Task: Select the Auckland Time as time zone for the schedule.
Action: Mouse moved to (121, 138)
Screenshot: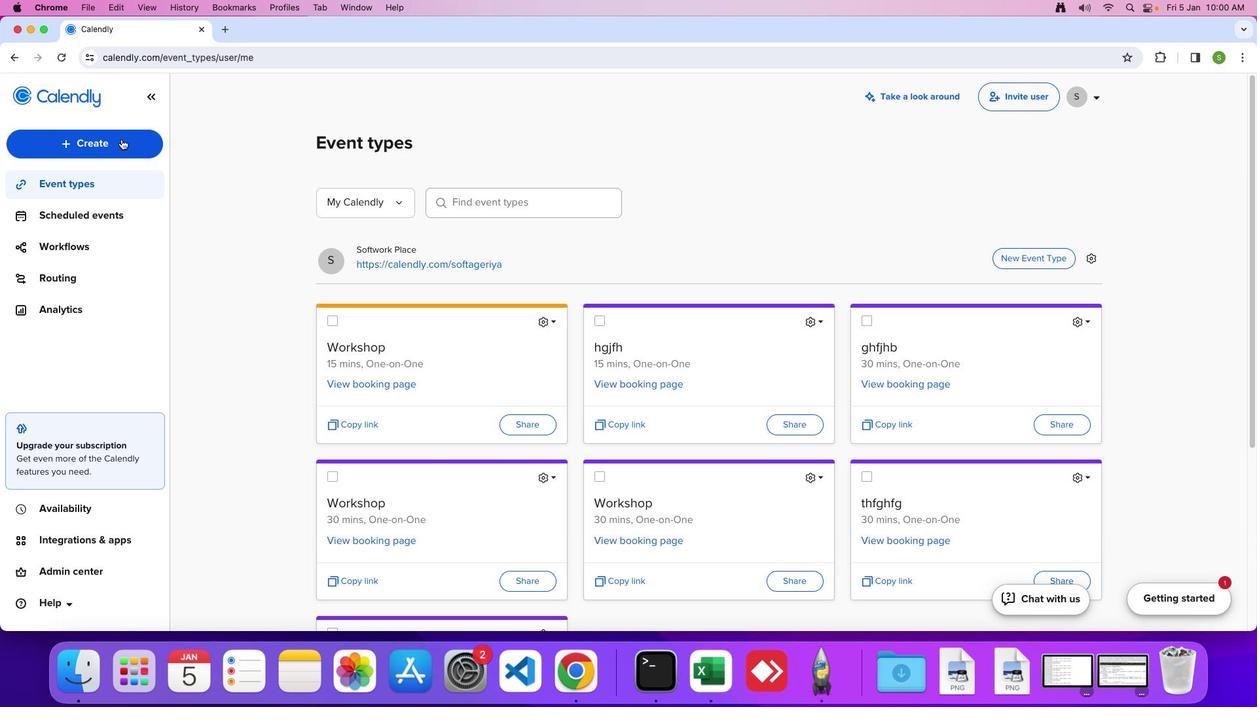 
Action: Mouse pressed left at (121, 138)
Screenshot: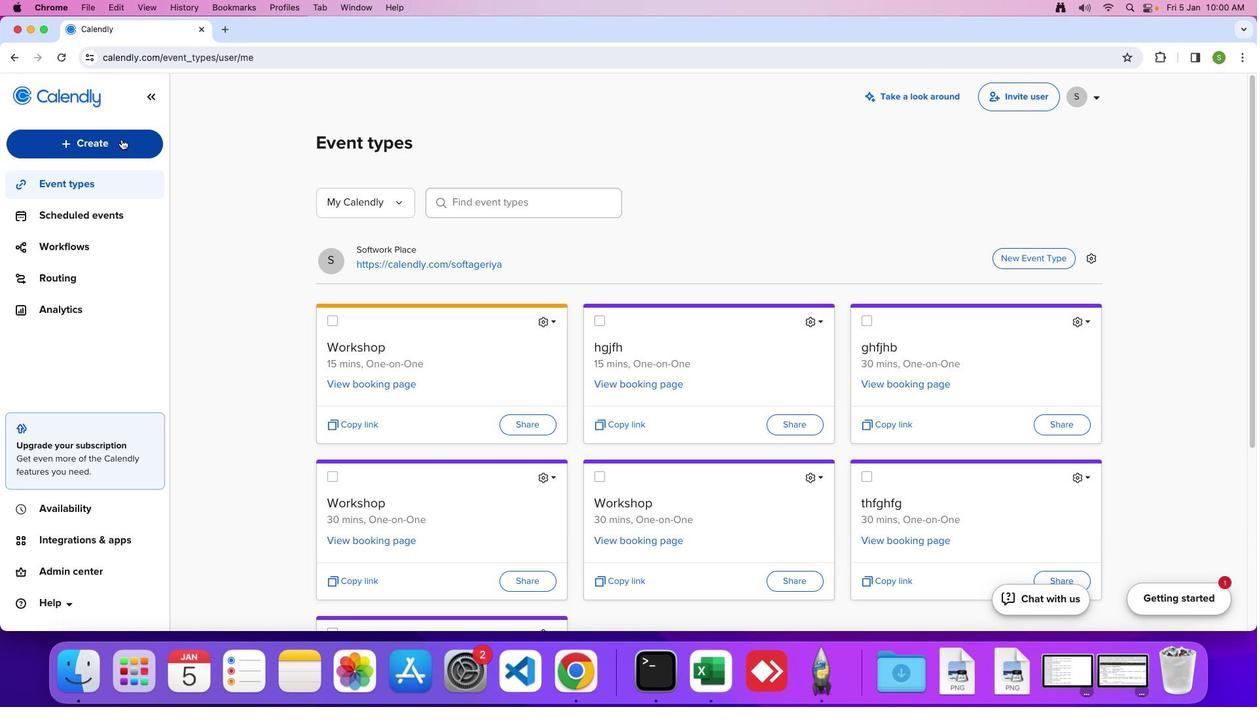 
Action: Mouse moved to (76, 252)
Screenshot: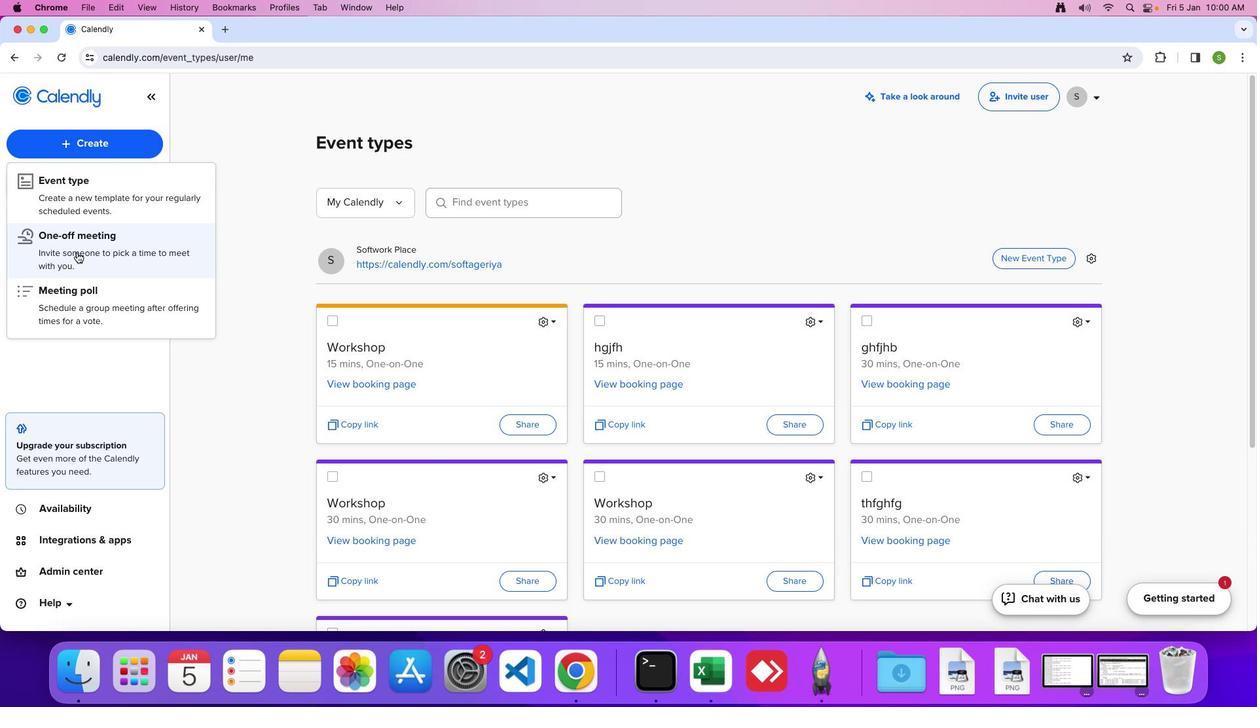 
Action: Mouse pressed left at (76, 252)
Screenshot: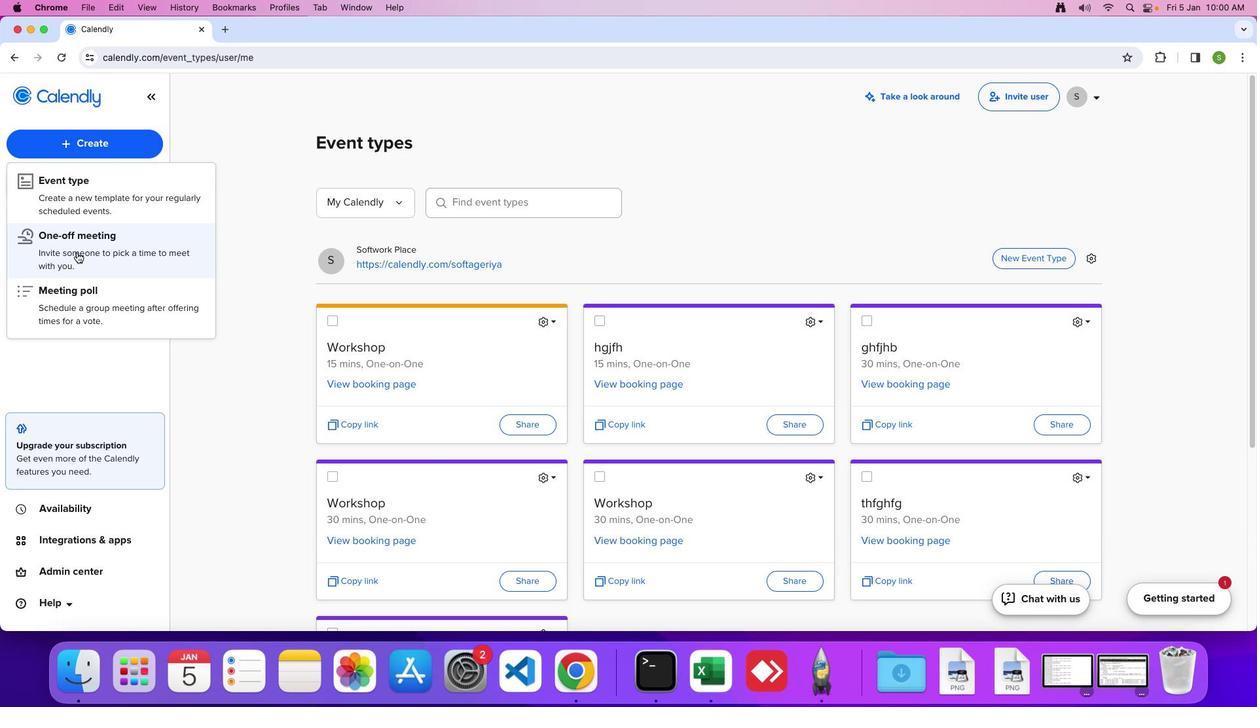 
Action: Mouse moved to (112, 158)
Screenshot: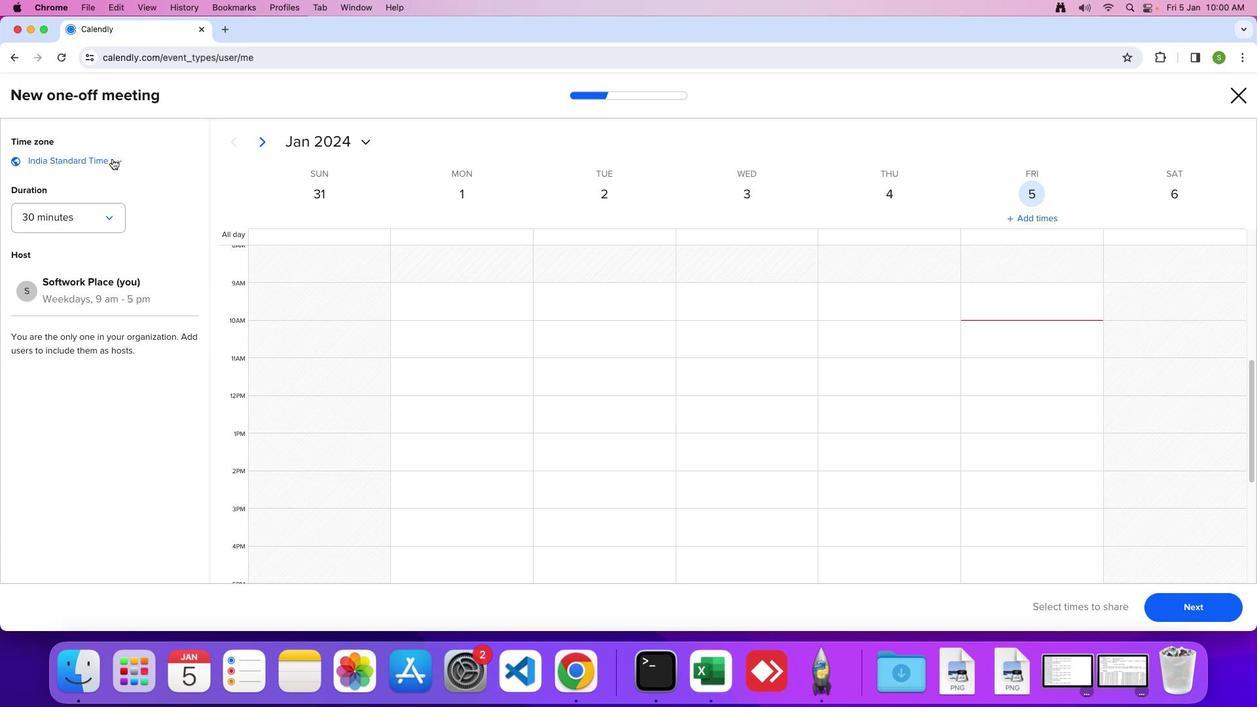 
Action: Mouse pressed left at (112, 158)
Screenshot: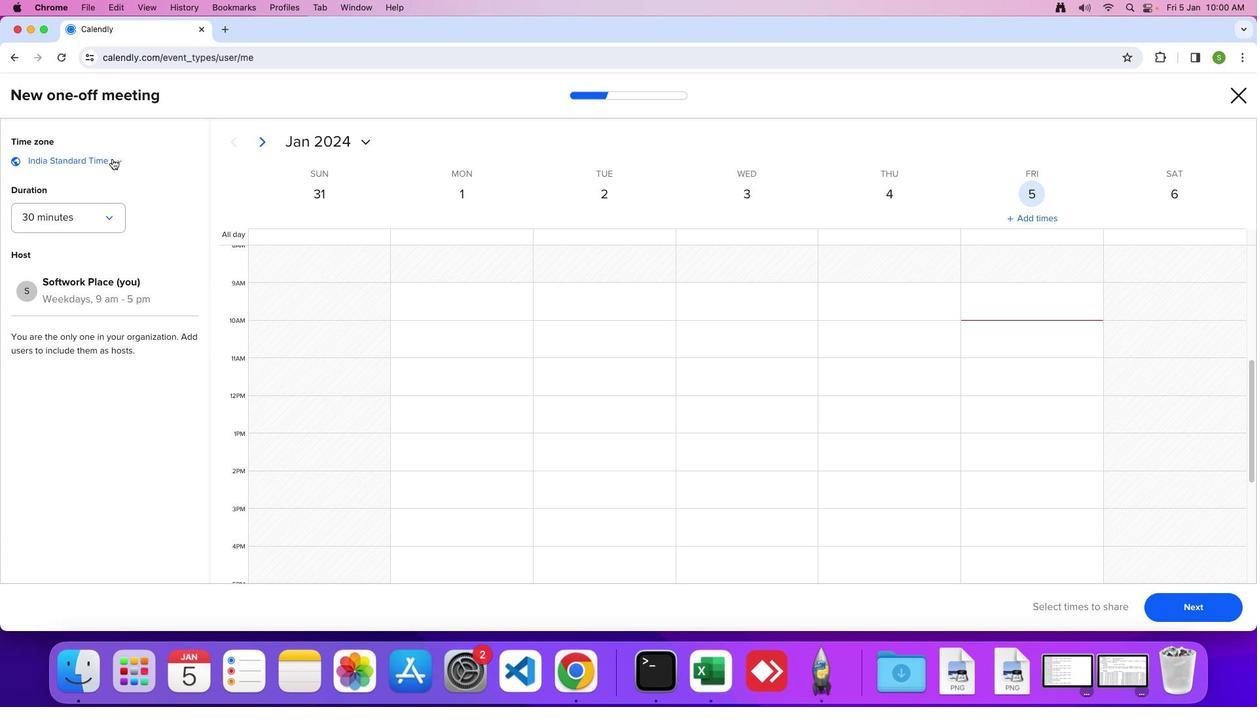 
Action: Mouse moved to (115, 314)
Screenshot: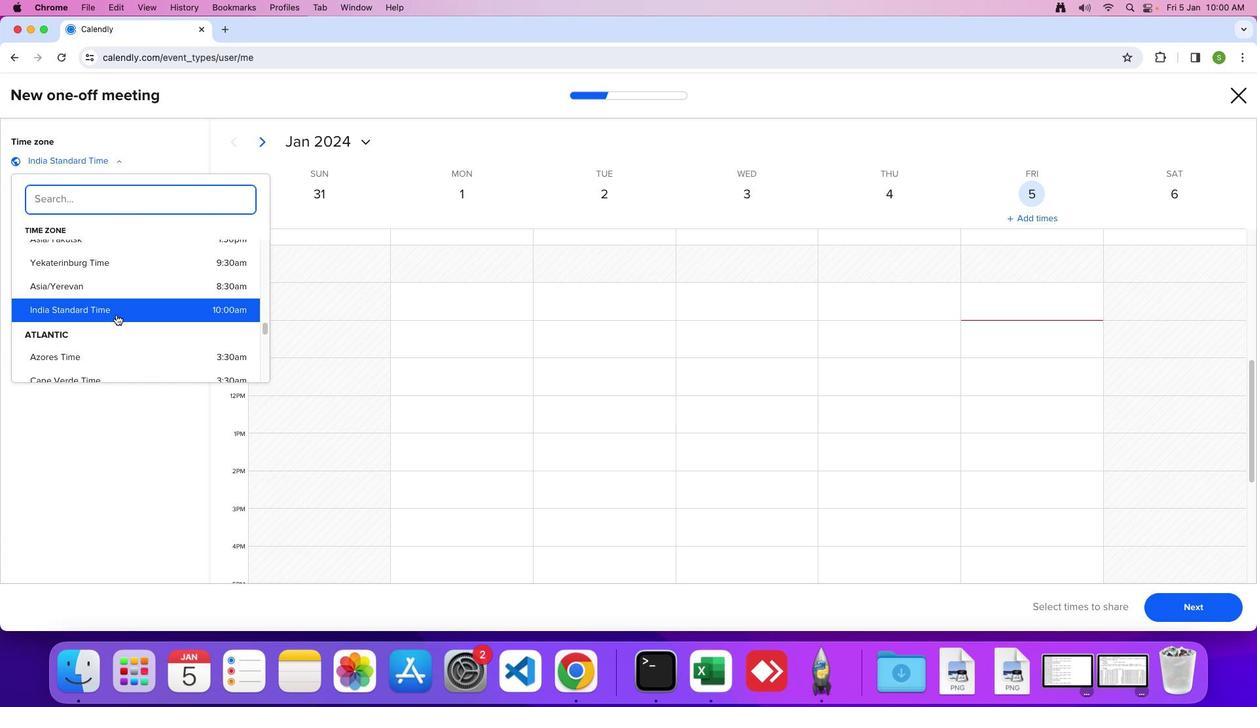 
Action: Mouse scrolled (115, 314) with delta (0, 0)
Screenshot: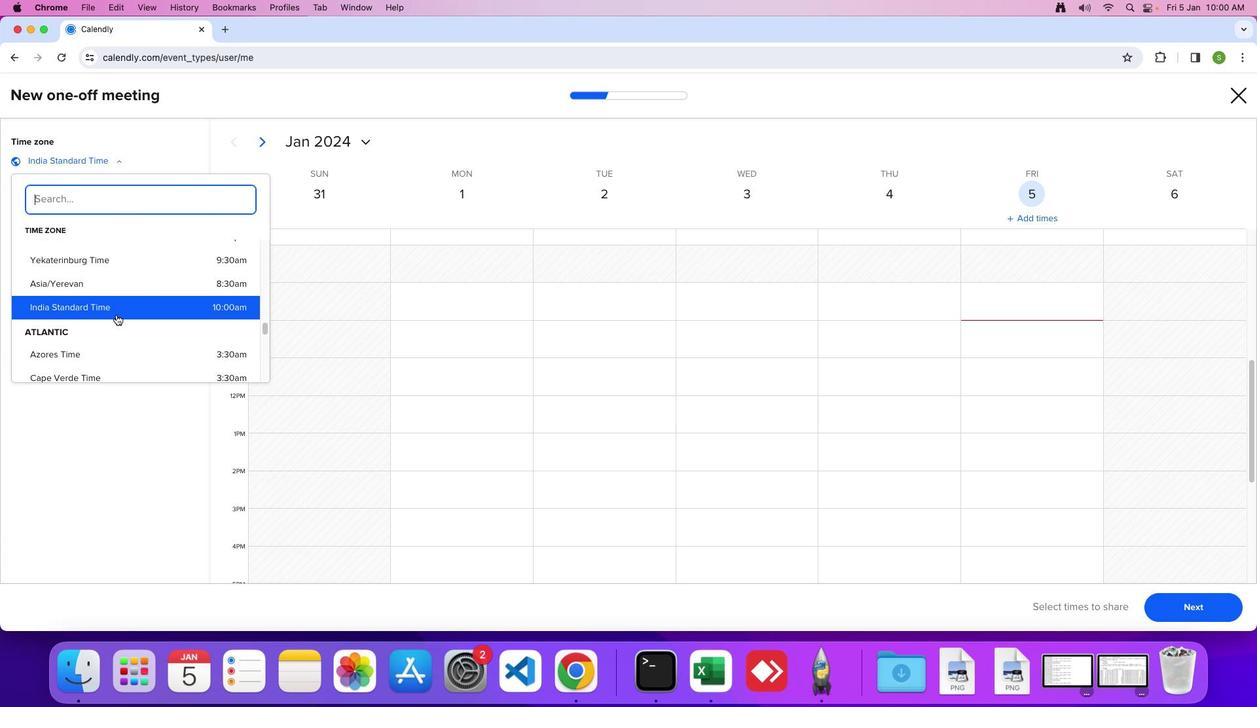 
Action: Mouse moved to (115, 314)
Screenshot: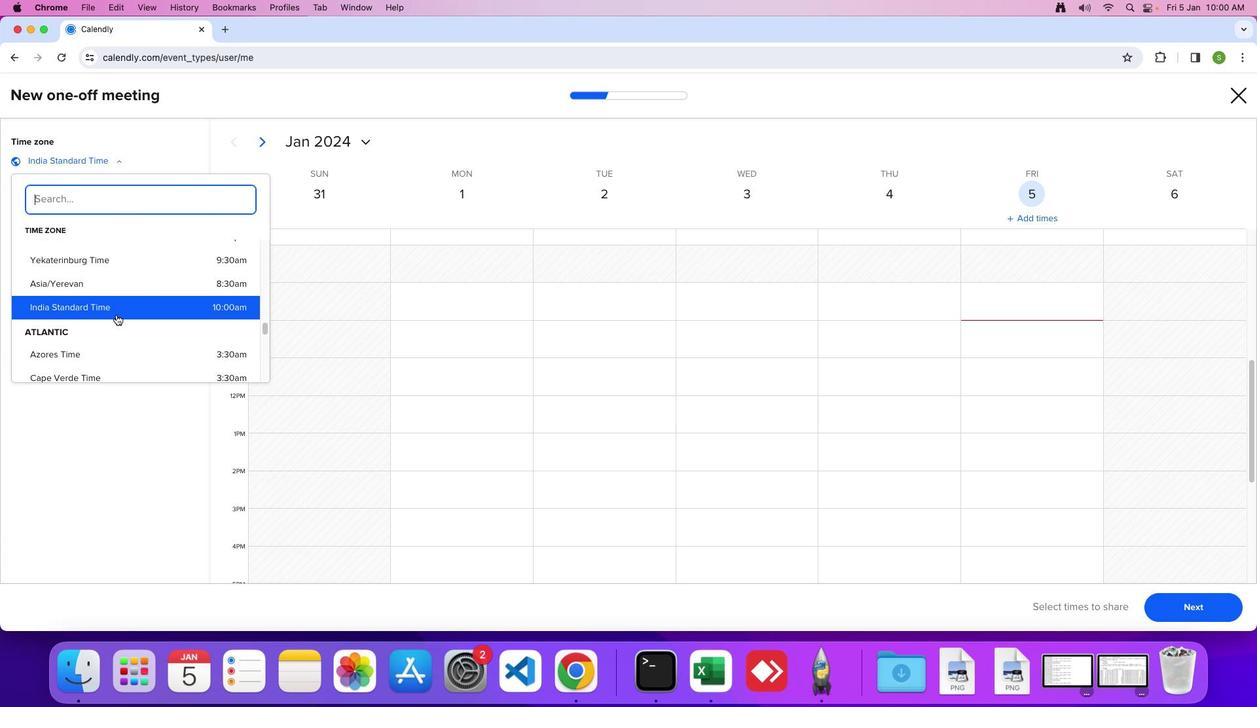 
Action: Mouse scrolled (115, 314) with delta (0, 0)
Screenshot: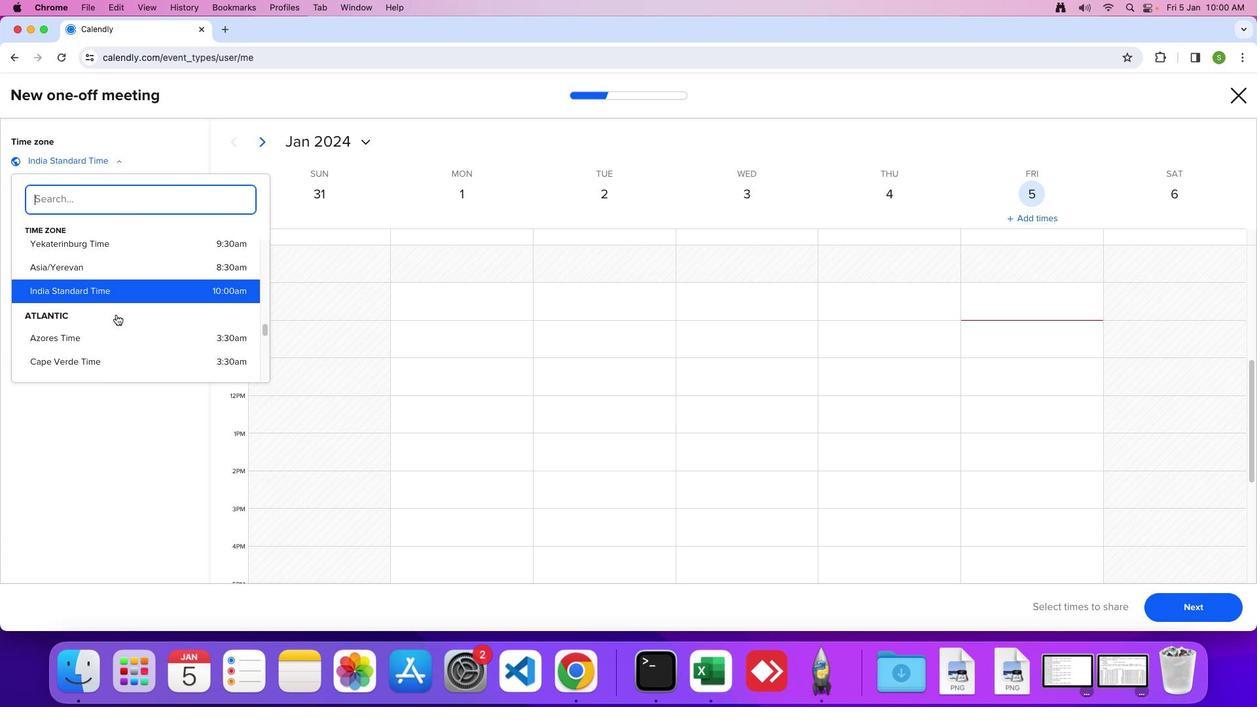 
Action: Mouse moved to (116, 315)
Screenshot: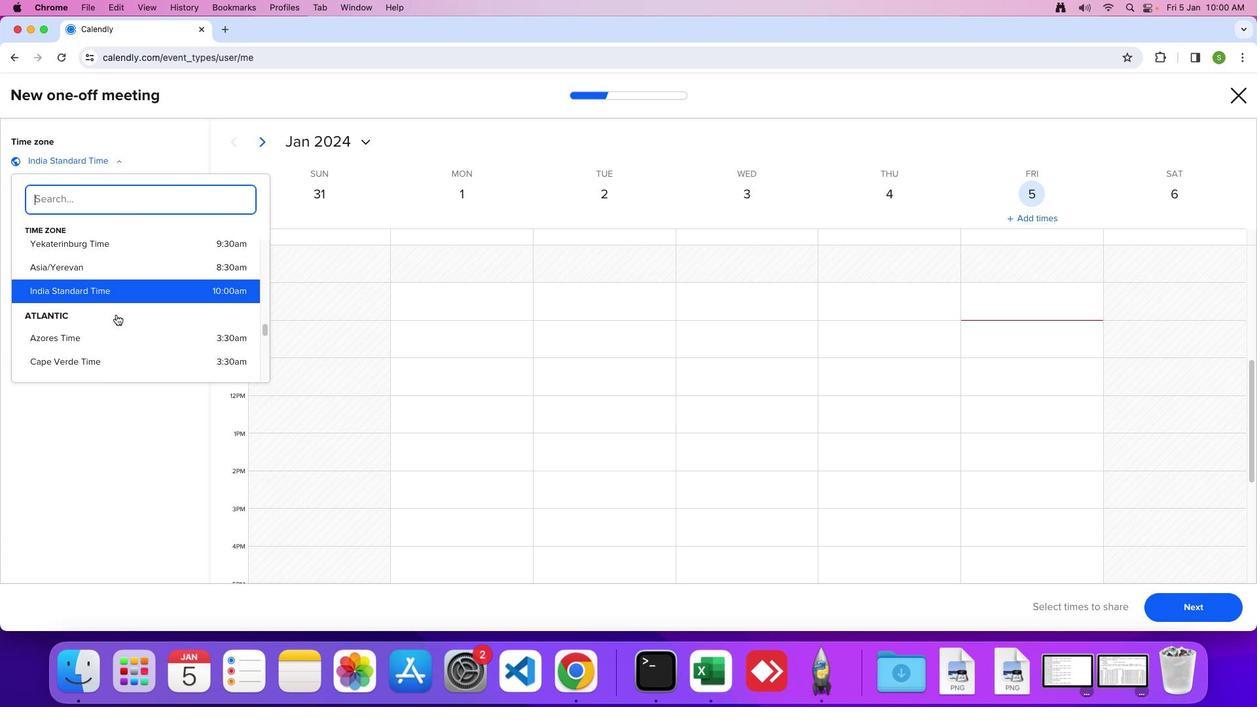 
Action: Mouse scrolled (116, 315) with delta (0, -2)
Screenshot: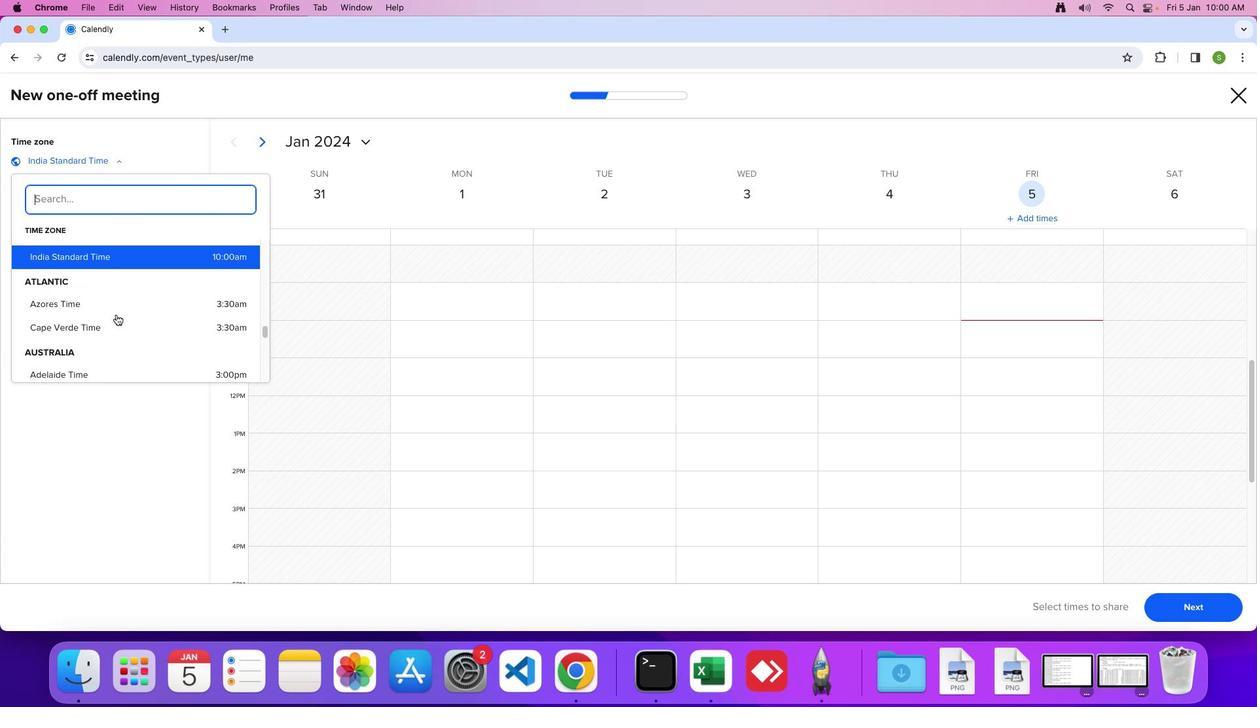 
Action: Mouse scrolled (116, 315) with delta (0, -3)
Screenshot: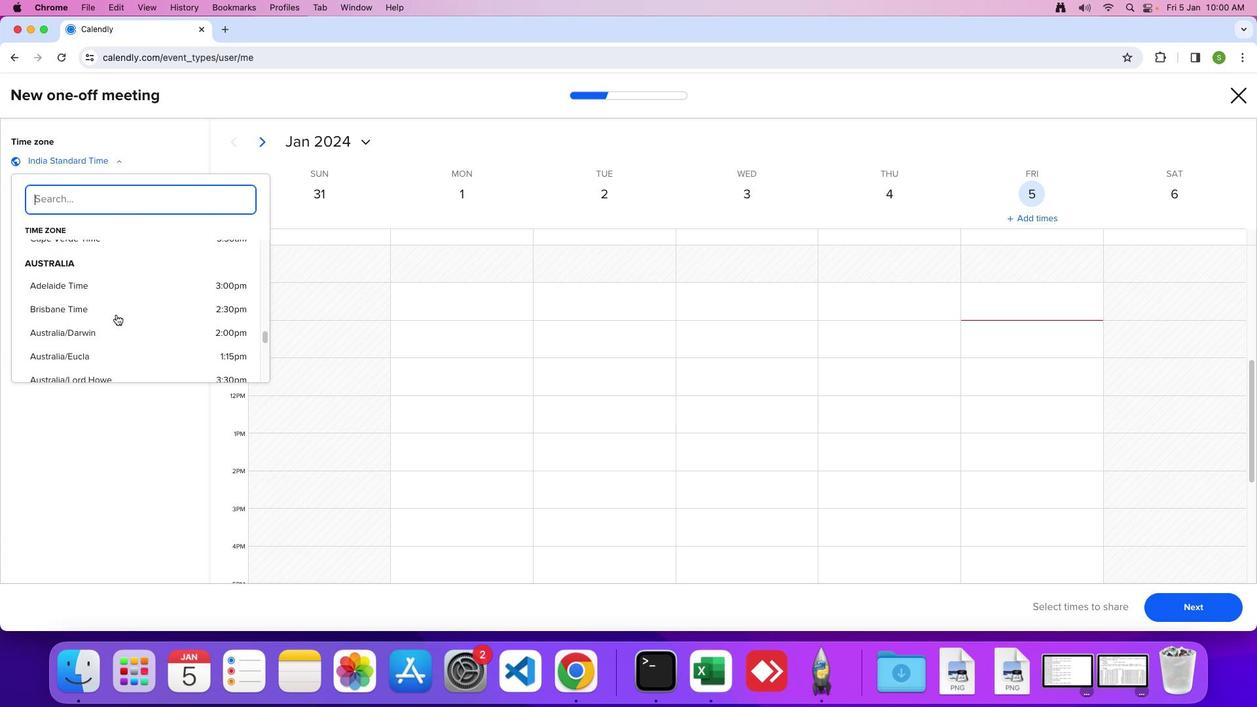
Action: Mouse scrolled (116, 315) with delta (0, 0)
Screenshot: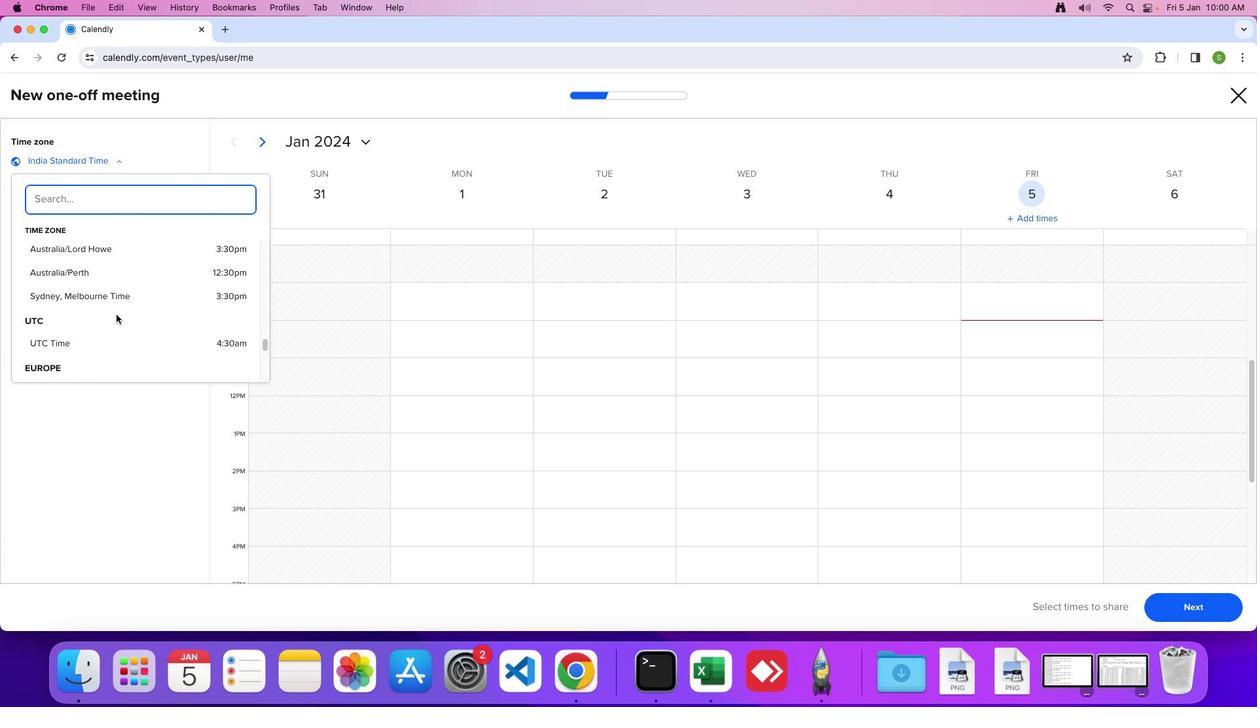 
Action: Mouse scrolled (116, 315) with delta (0, 0)
Screenshot: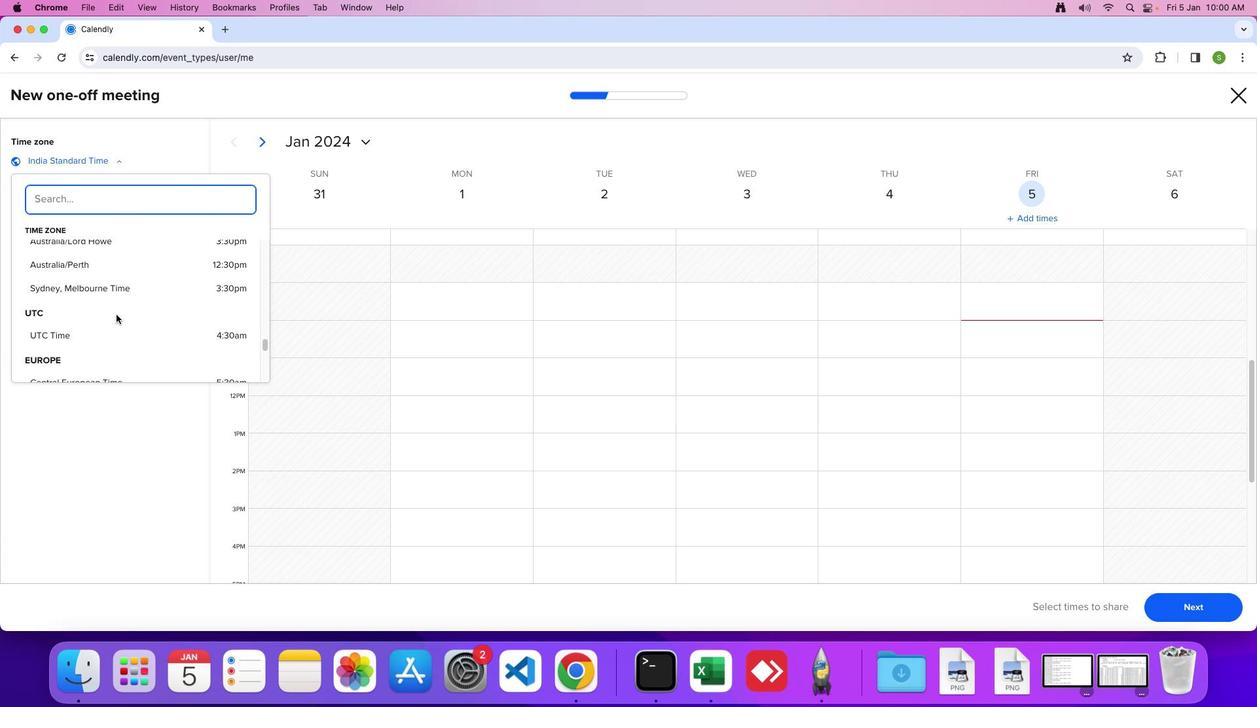 
Action: Mouse scrolled (116, 315) with delta (0, -1)
Screenshot: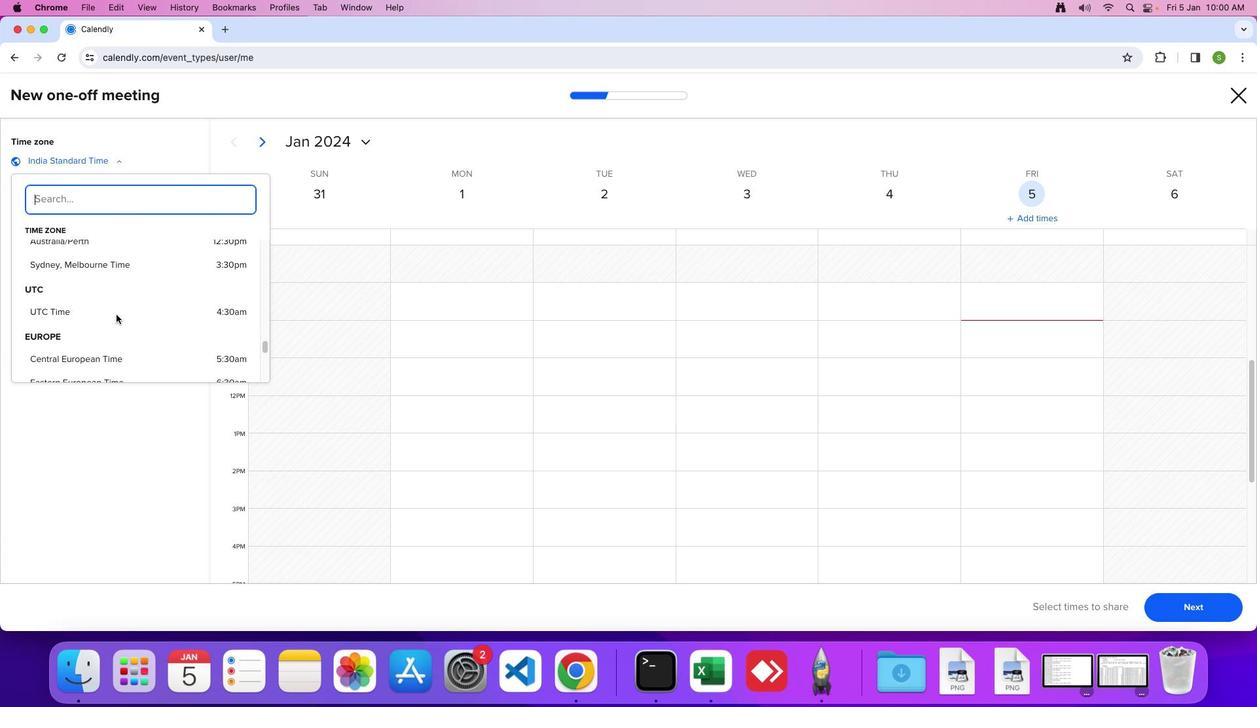 
Action: Mouse scrolled (116, 315) with delta (0, 0)
Screenshot: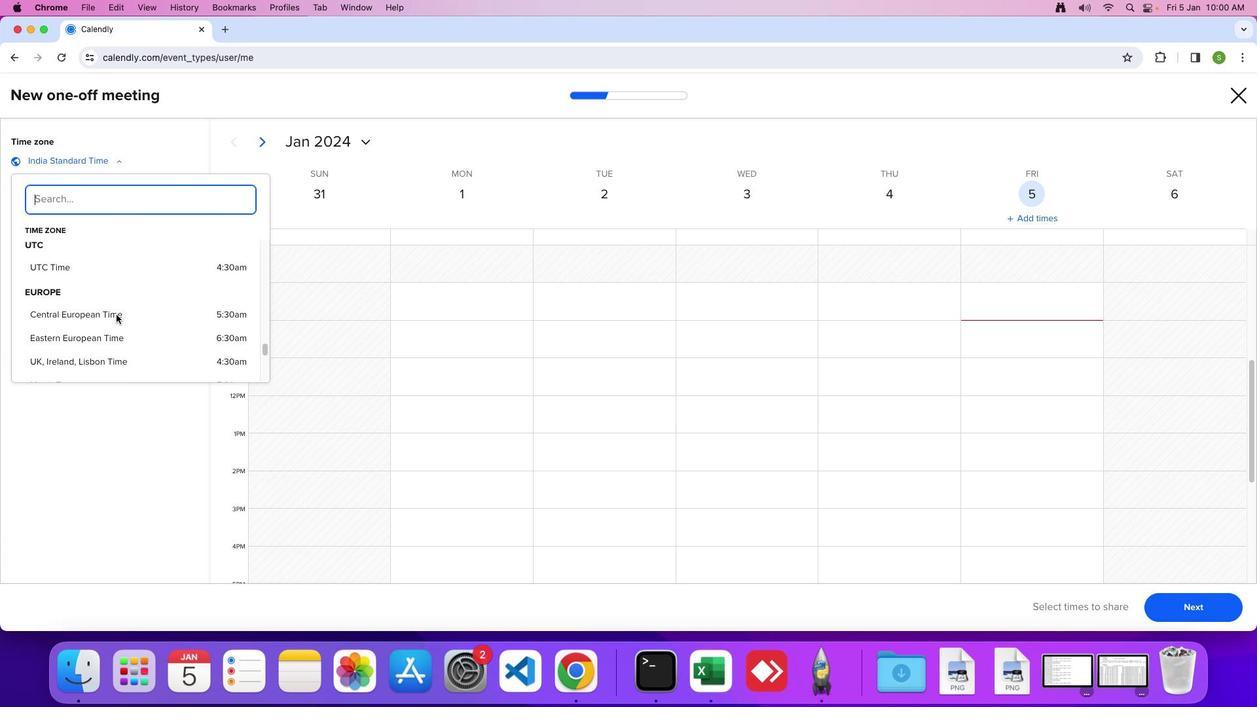 
Action: Mouse scrolled (116, 315) with delta (0, 0)
Screenshot: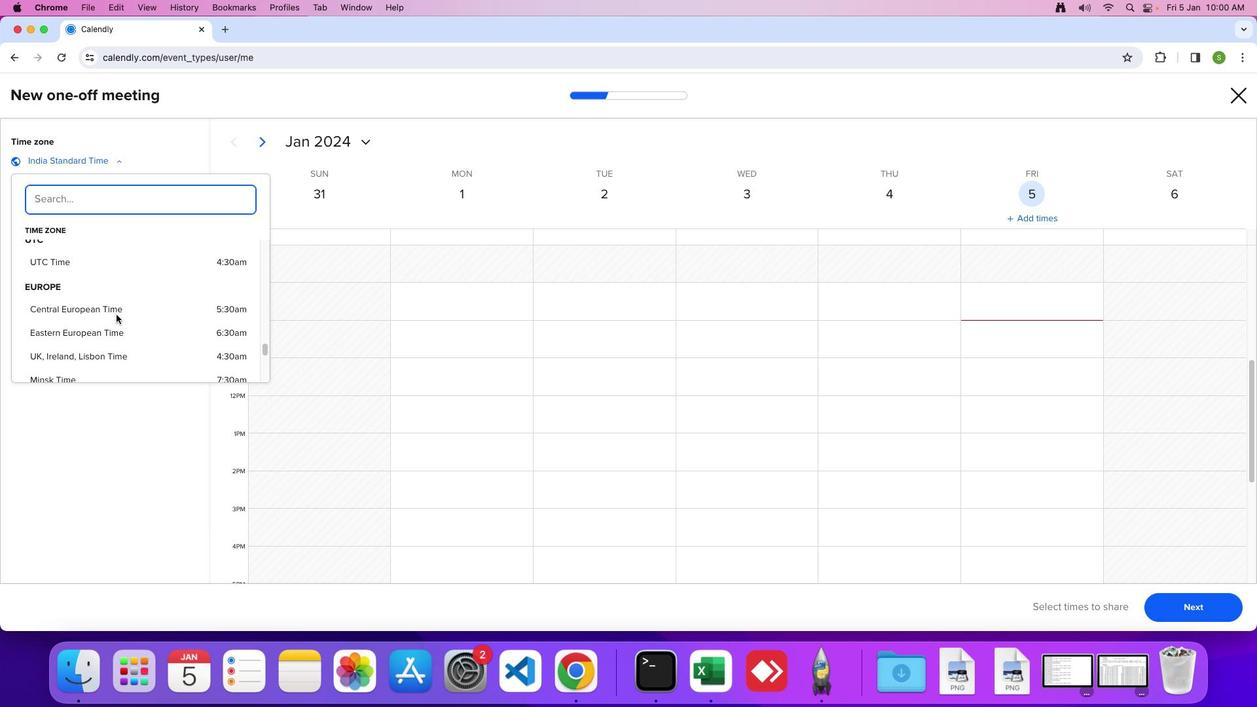 
Action: Mouse scrolled (116, 315) with delta (0, 0)
Screenshot: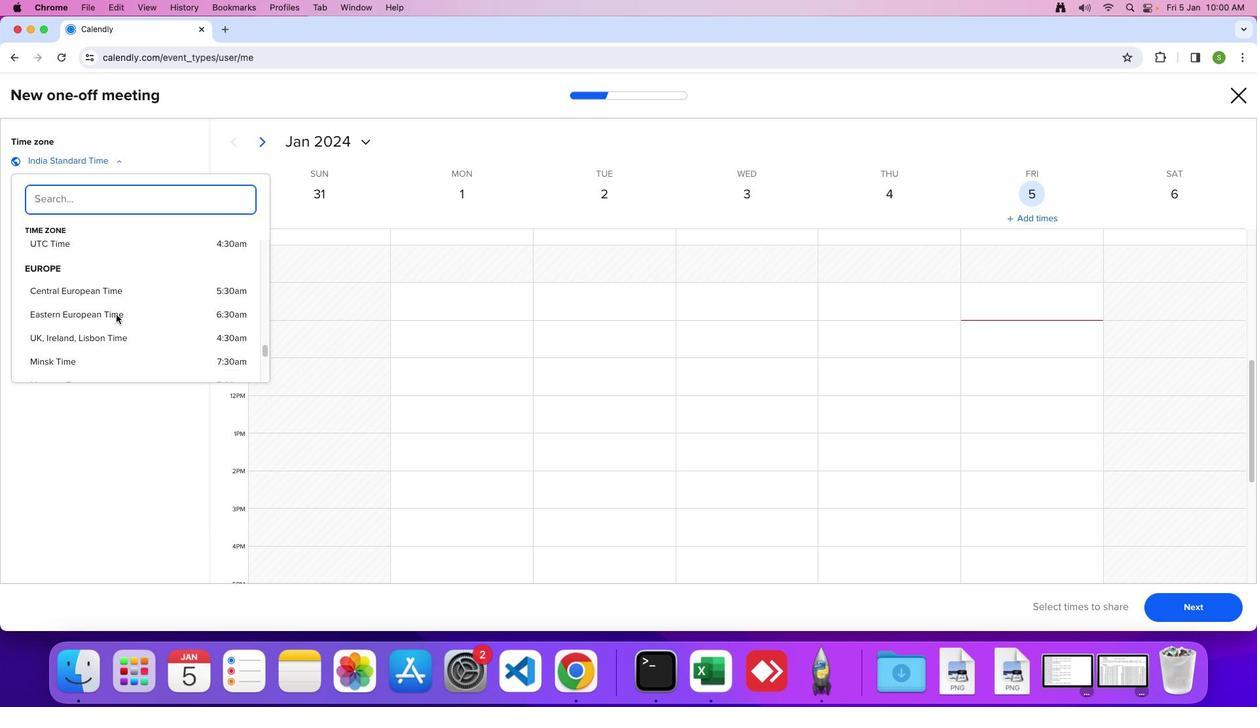 
Action: Mouse scrolled (116, 315) with delta (0, 0)
Screenshot: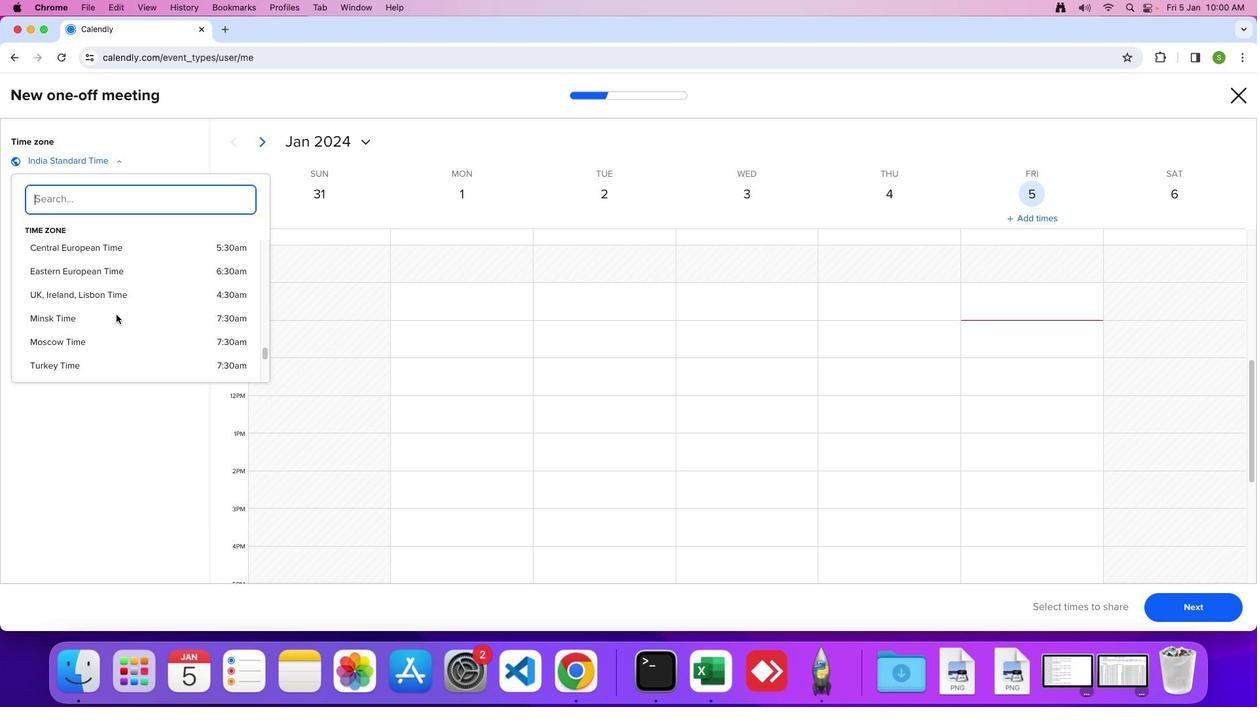 
Action: Mouse scrolled (116, 315) with delta (0, 0)
Screenshot: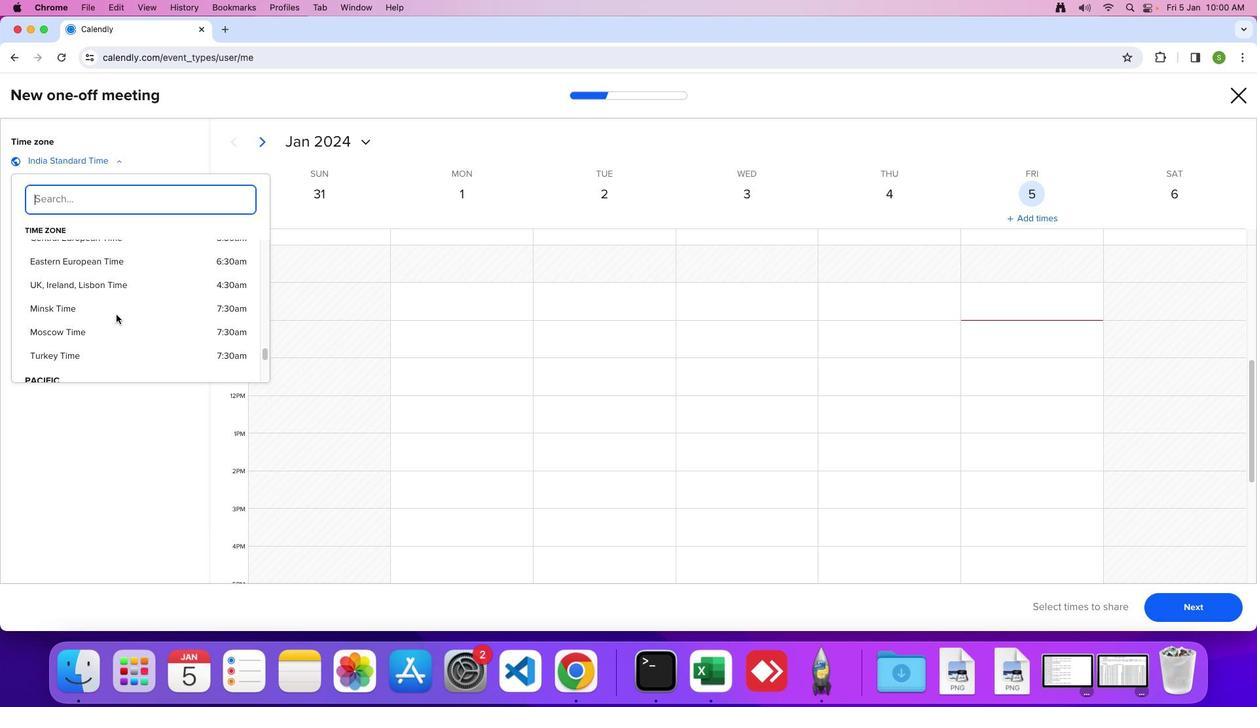 
Action: Mouse scrolled (116, 315) with delta (0, 0)
Screenshot: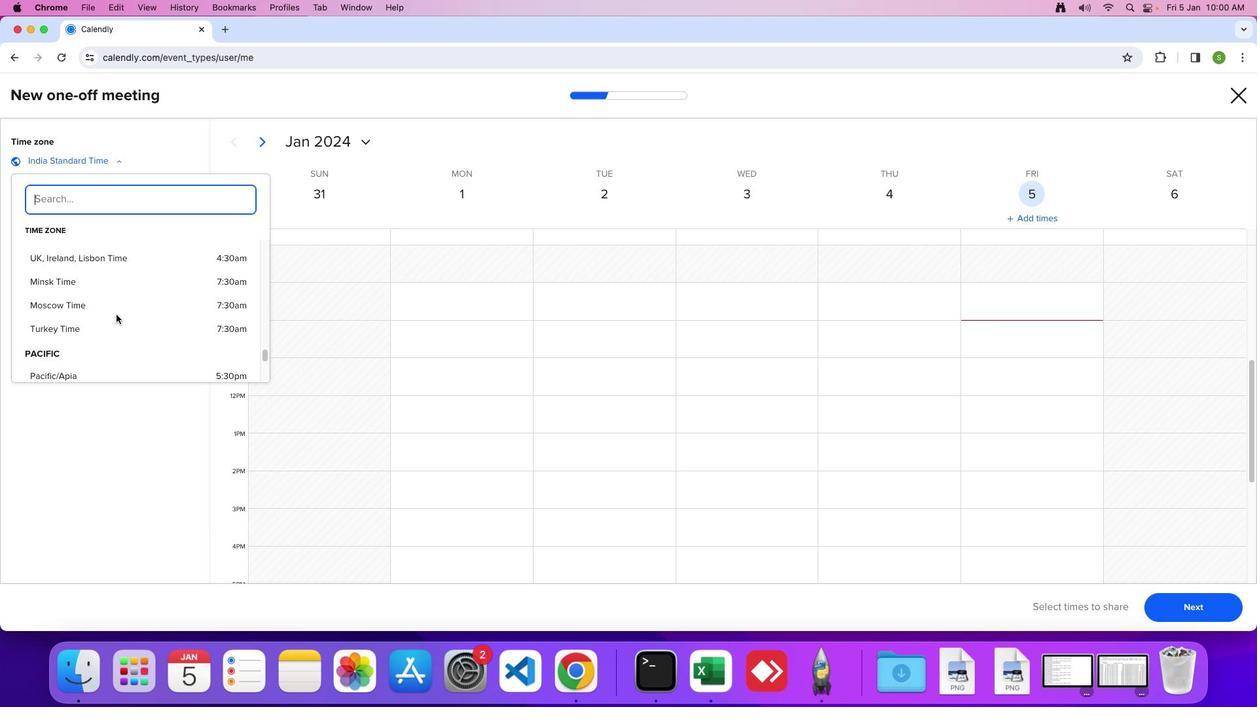 
Action: Mouse scrolled (116, 315) with delta (0, 0)
Screenshot: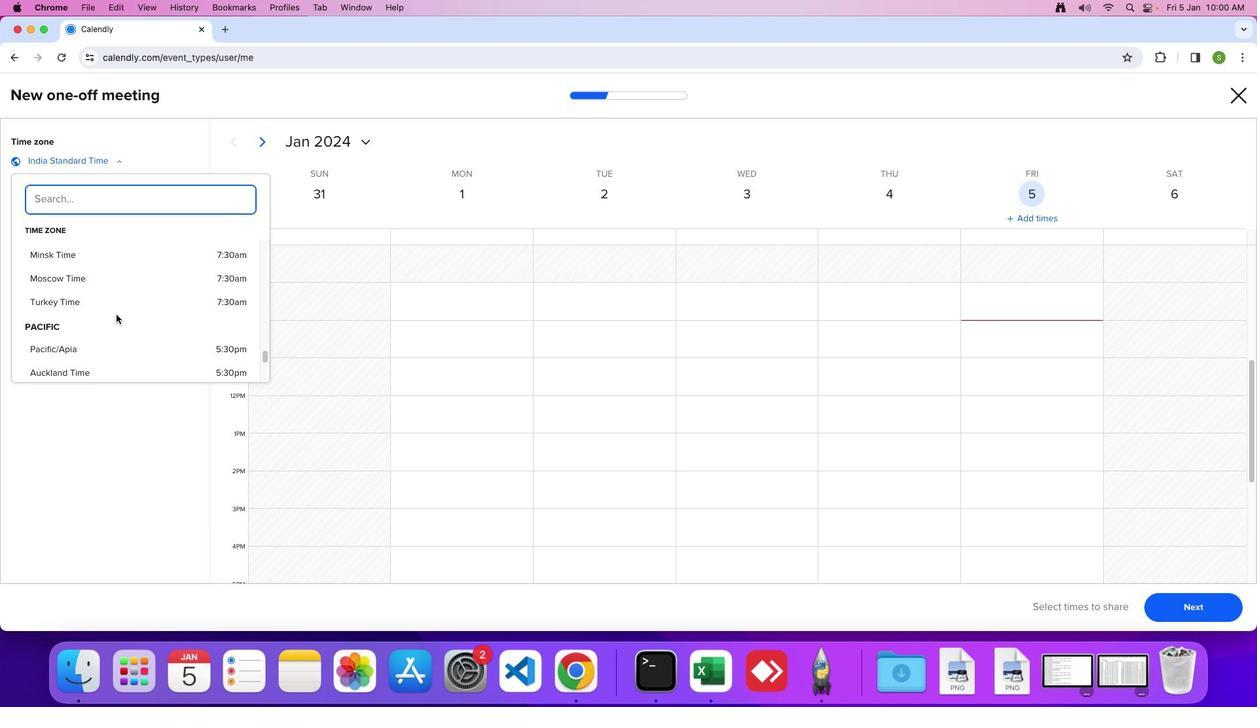 
Action: Mouse scrolled (116, 315) with delta (0, 0)
Screenshot: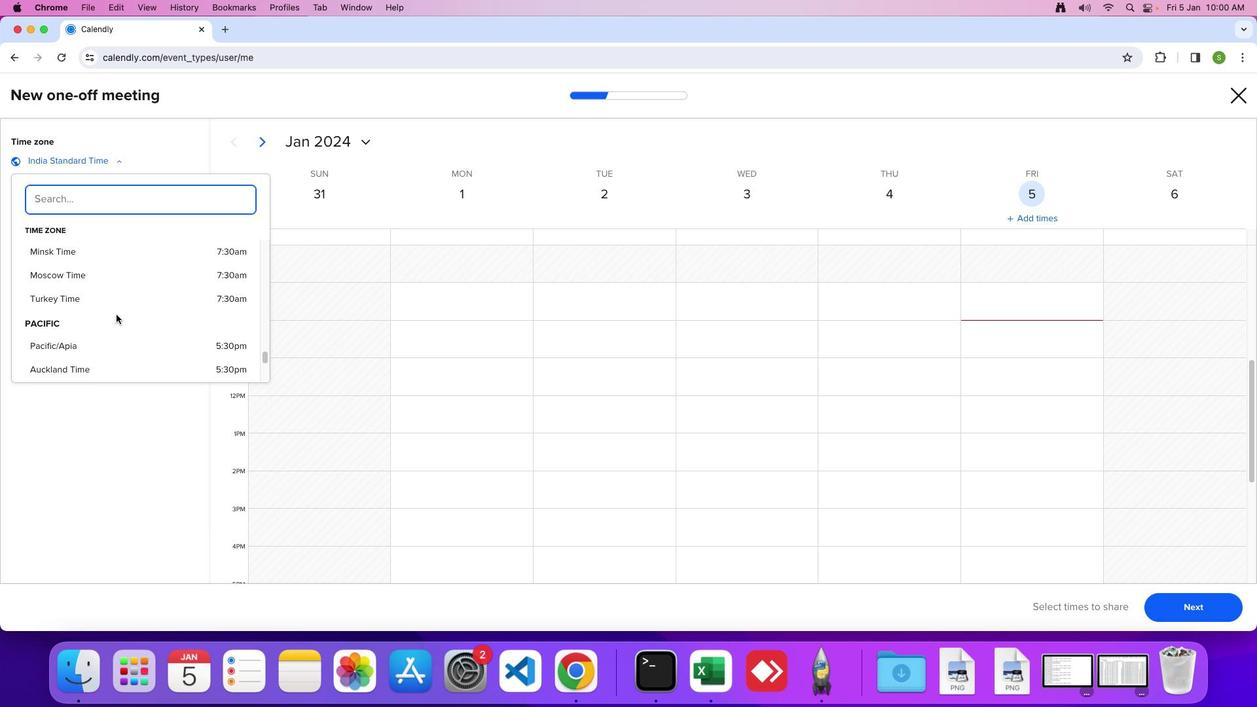 
Action: Mouse scrolled (116, 315) with delta (0, 0)
Screenshot: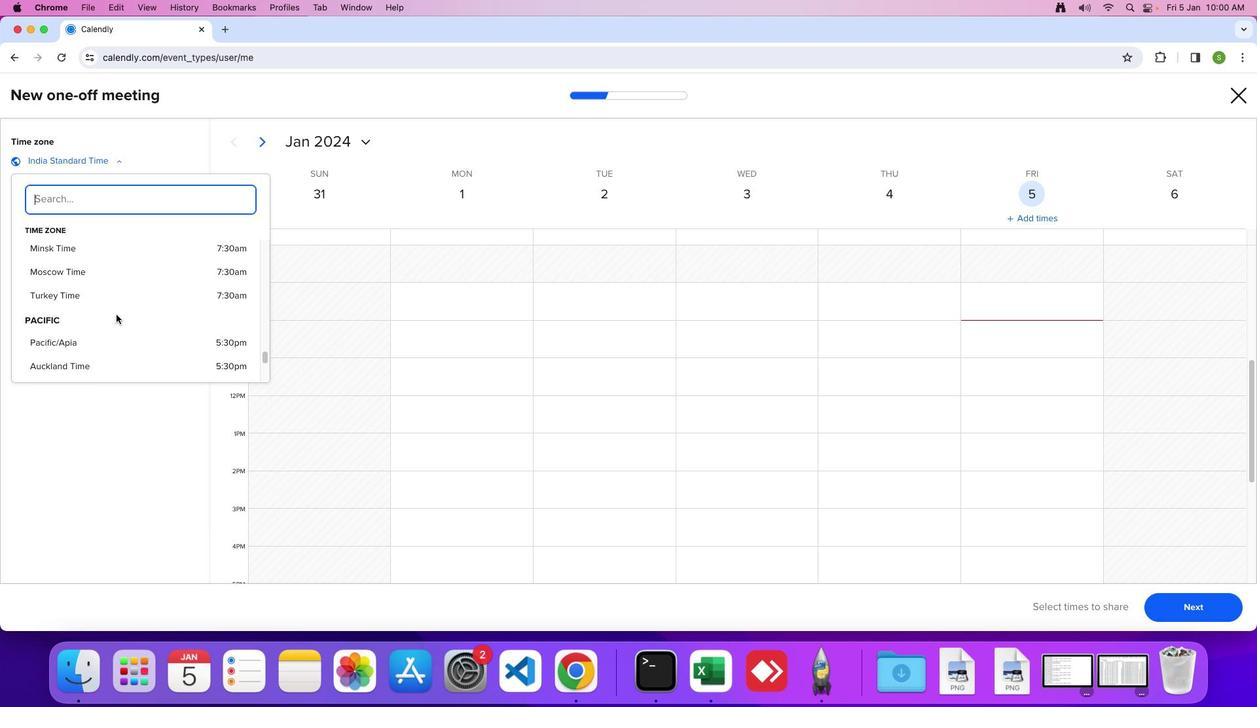 
Action: Mouse moved to (85, 366)
Screenshot: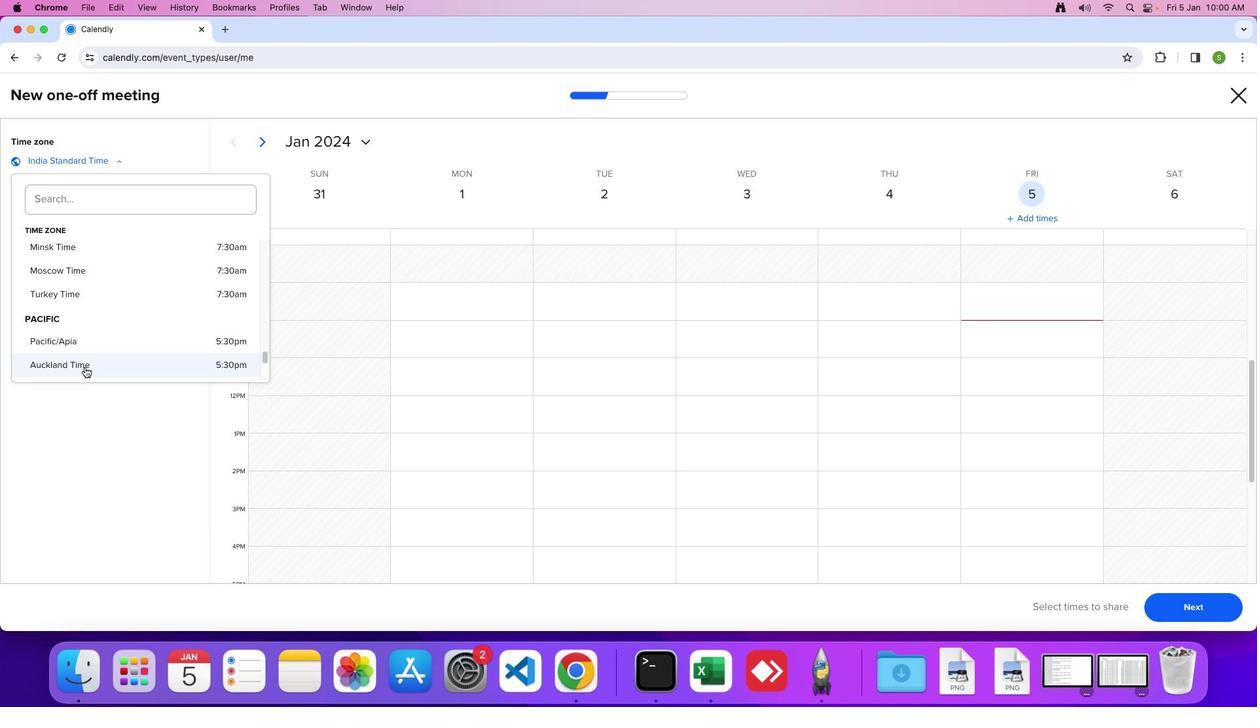 
Action: Mouse pressed left at (85, 366)
Screenshot: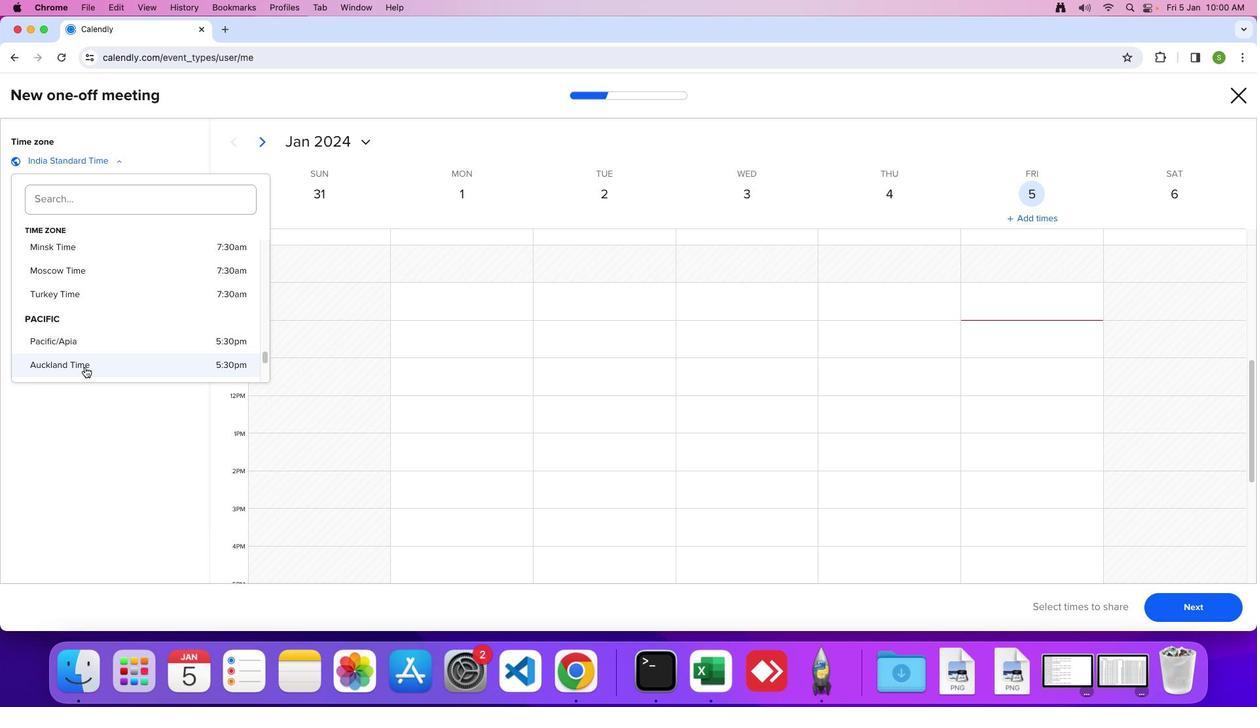 
Action: Mouse moved to (104, 381)
Screenshot: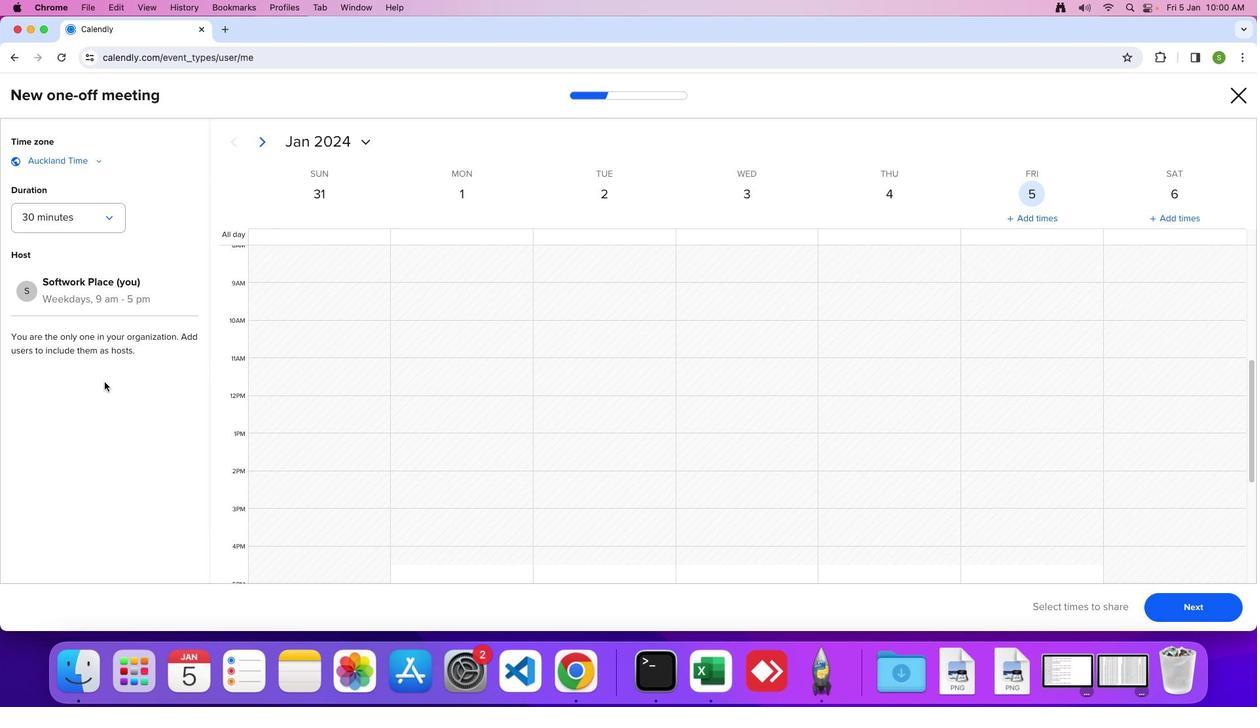 
